 Task: Setup small buttons for the builder.
Action: Mouse moved to (919, 65)
Screenshot: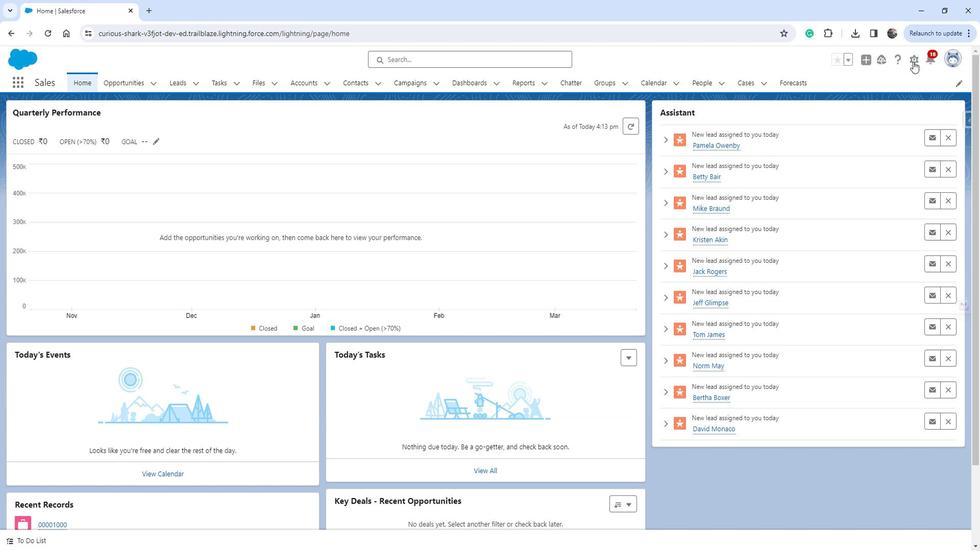 
Action: Mouse pressed left at (919, 65)
Screenshot: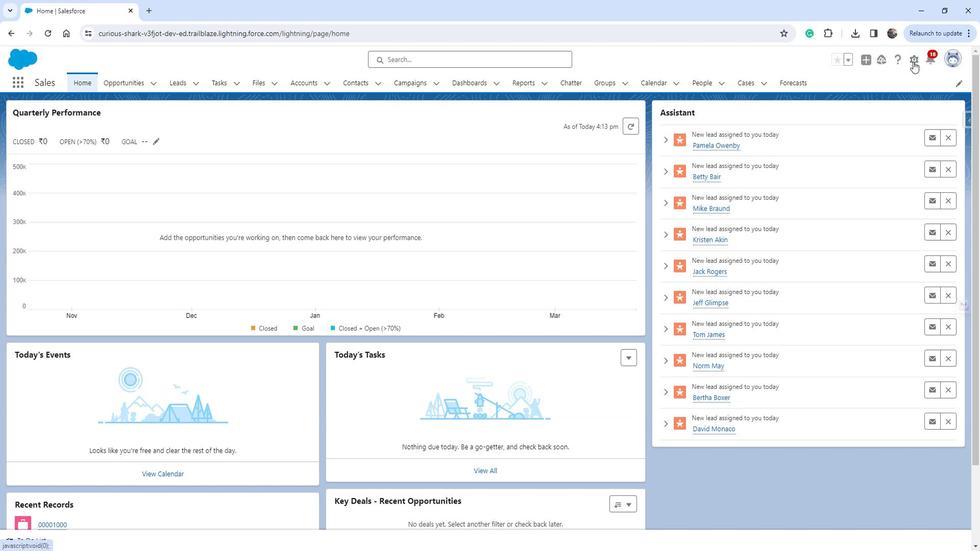 
Action: Mouse moved to (891, 89)
Screenshot: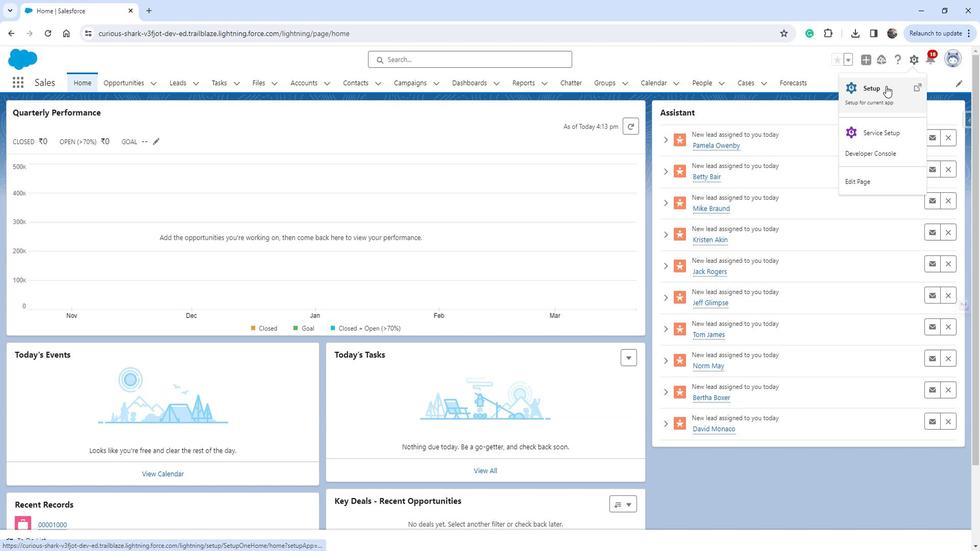 
Action: Mouse pressed left at (891, 89)
Screenshot: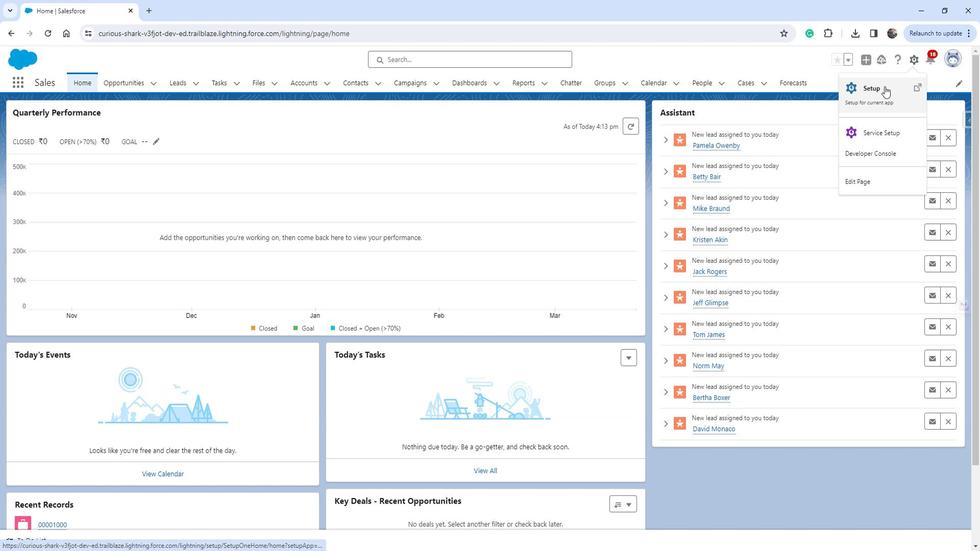 
Action: Mouse moved to (72, 322)
Screenshot: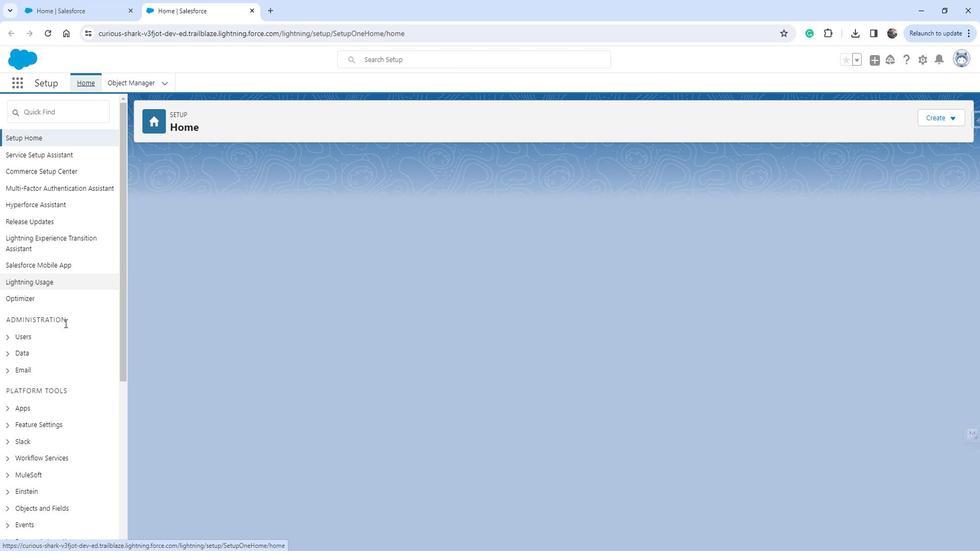 
Action: Mouse scrolled (72, 321) with delta (0, 0)
Screenshot: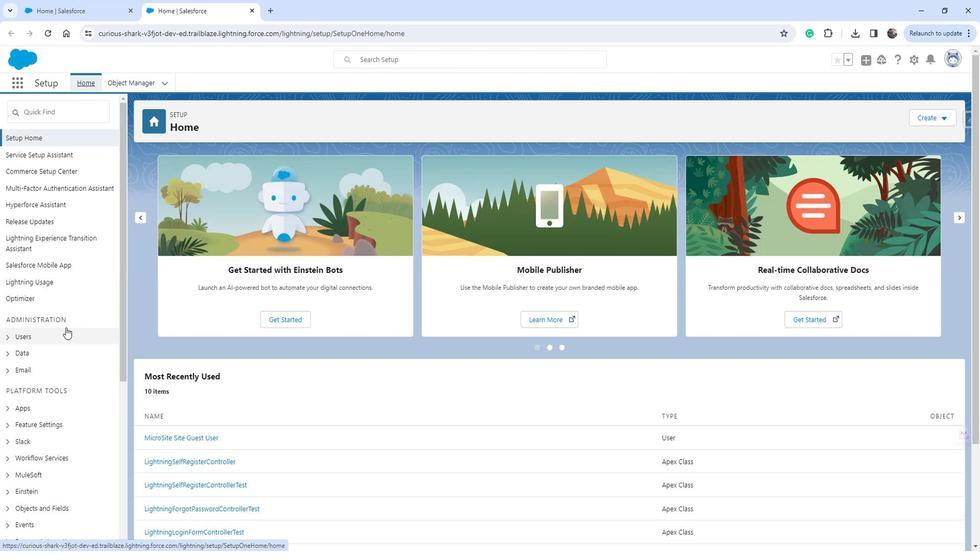 
Action: Mouse scrolled (72, 321) with delta (0, 0)
Screenshot: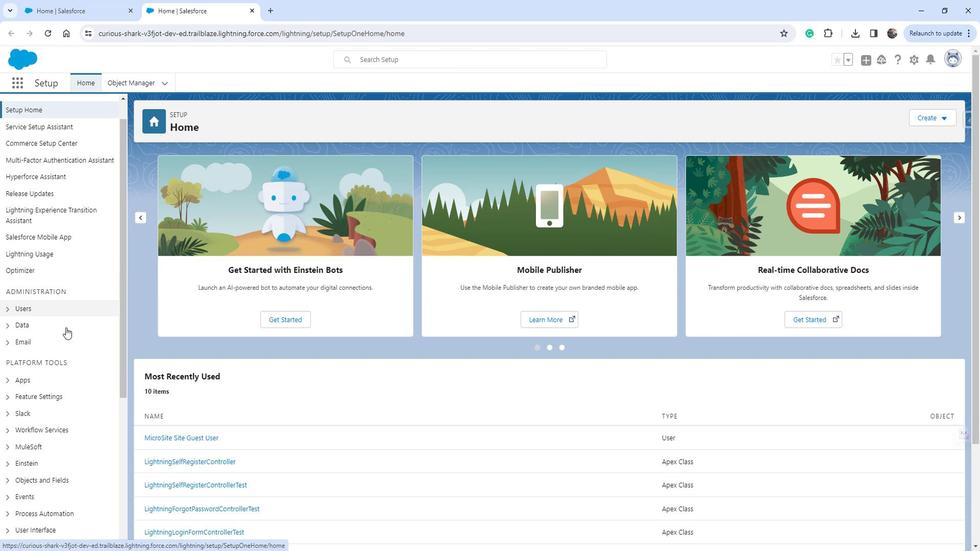 
Action: Mouse moved to (17, 312)
Screenshot: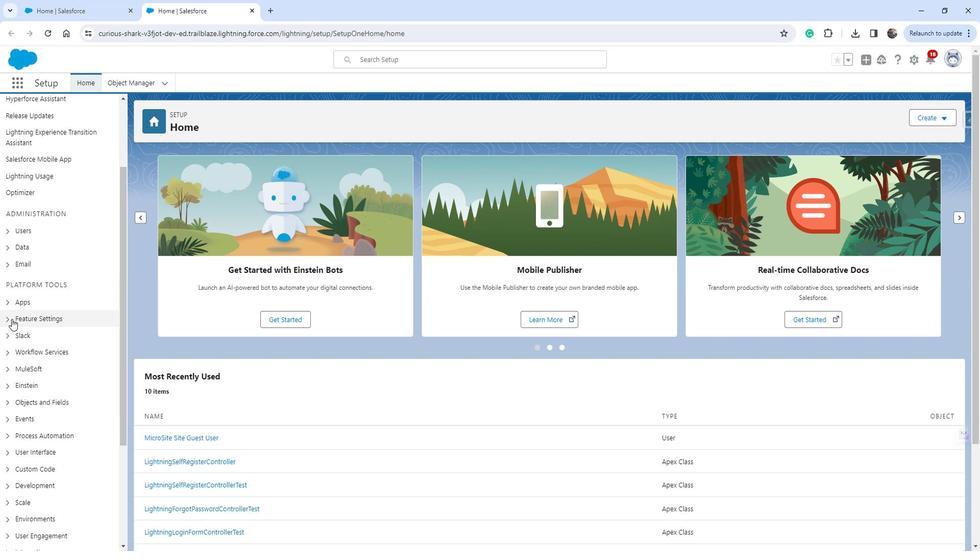 
Action: Mouse pressed left at (17, 312)
Screenshot: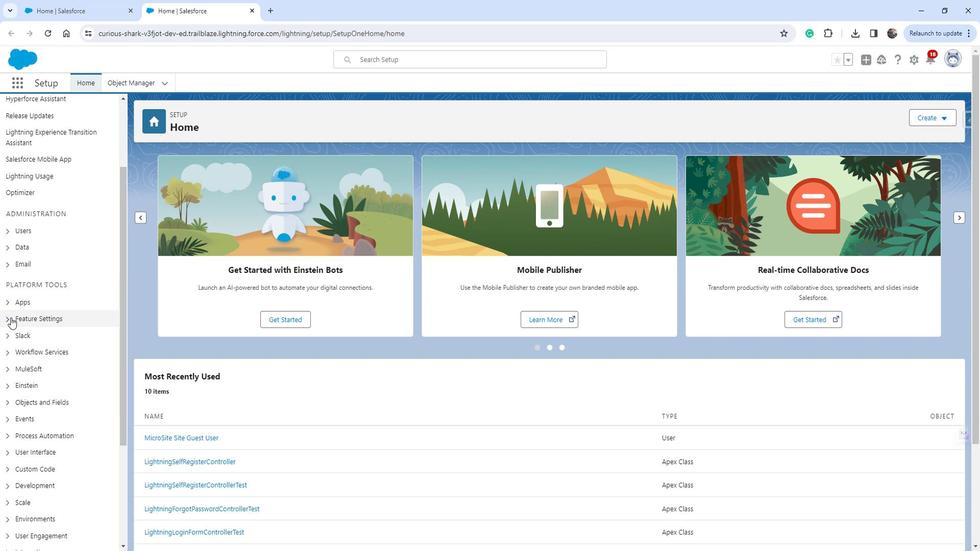 
Action: Mouse moved to (28, 394)
Screenshot: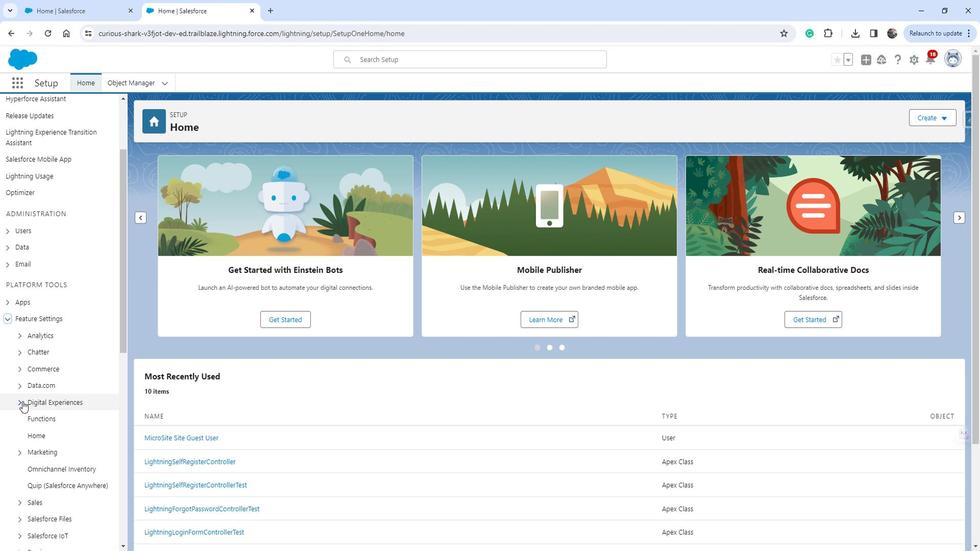 
Action: Mouse pressed left at (28, 394)
Screenshot: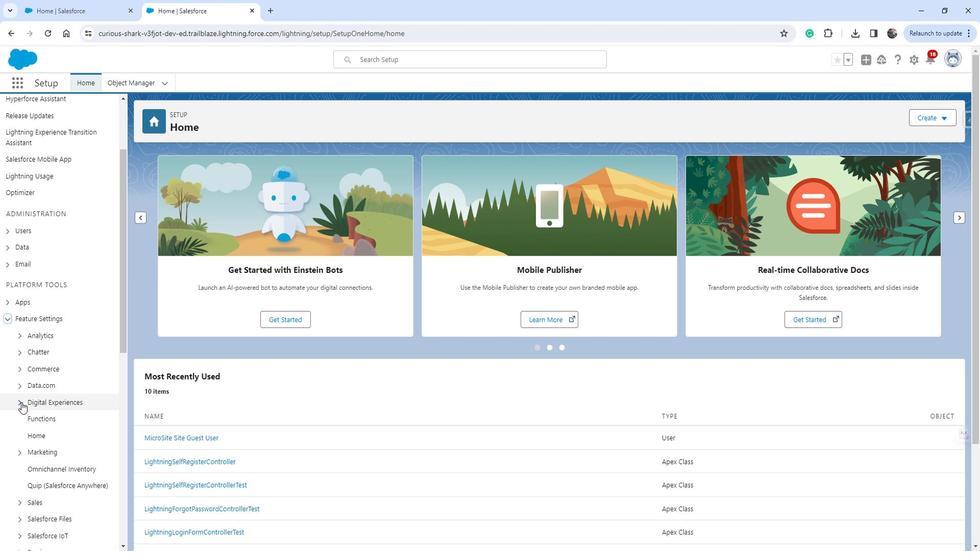 
Action: Mouse moved to (57, 409)
Screenshot: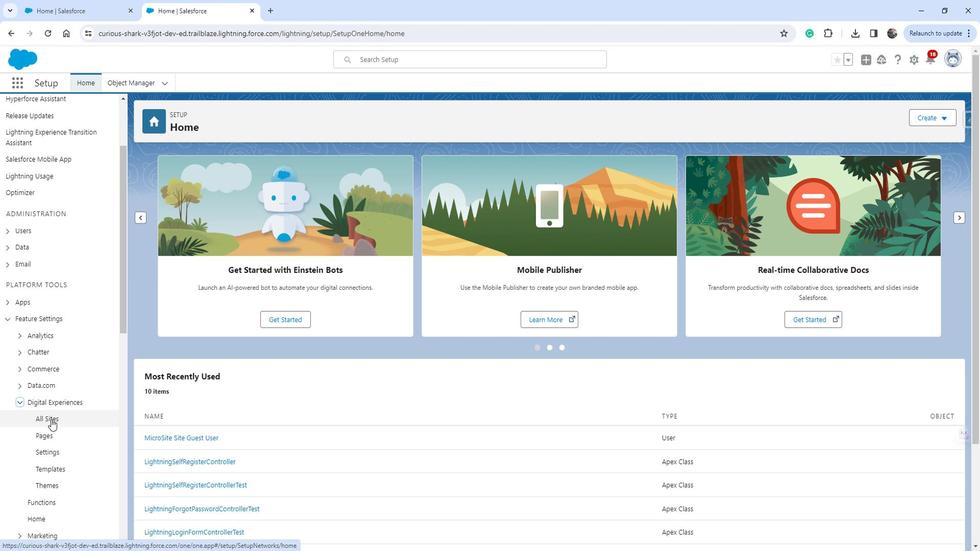 
Action: Mouse pressed left at (57, 409)
Screenshot: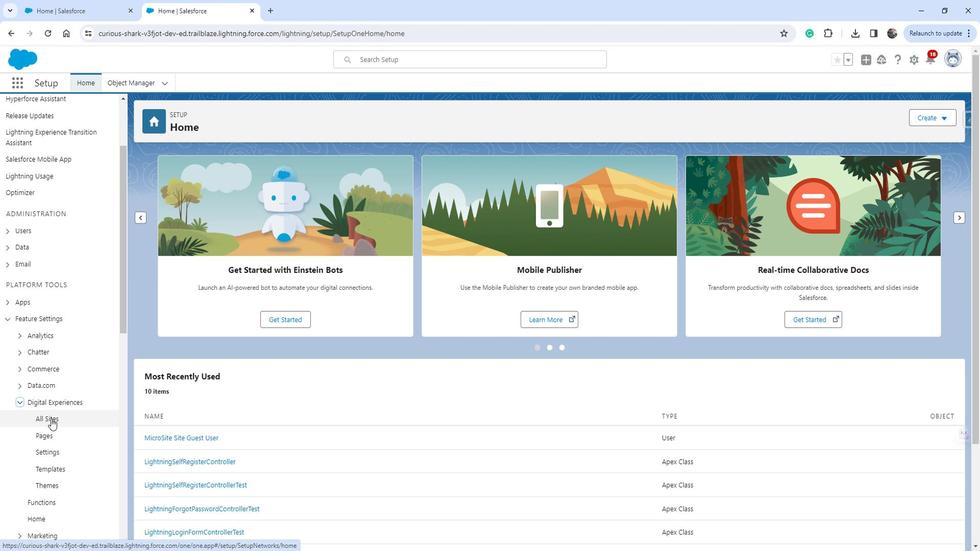 
Action: Mouse moved to (177, 239)
Screenshot: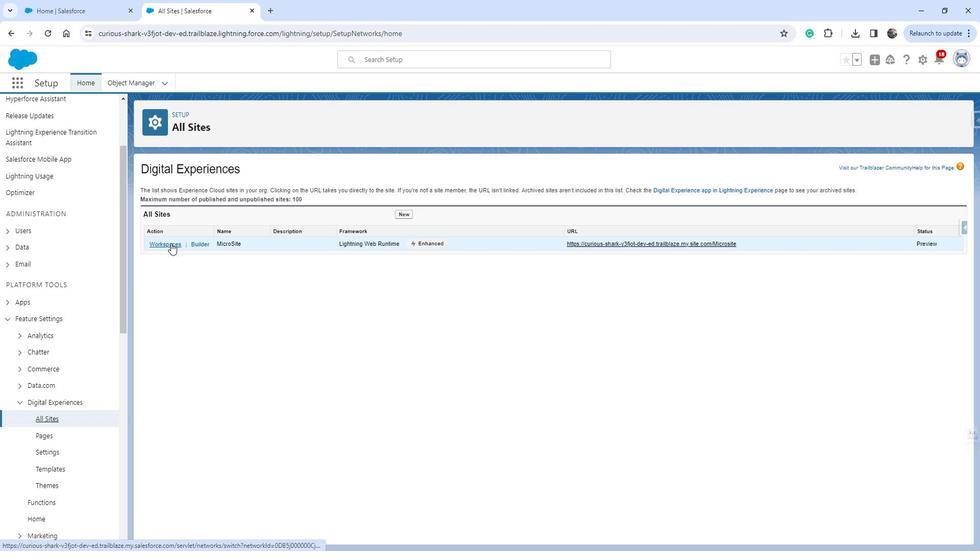 
Action: Mouse pressed left at (177, 239)
Screenshot: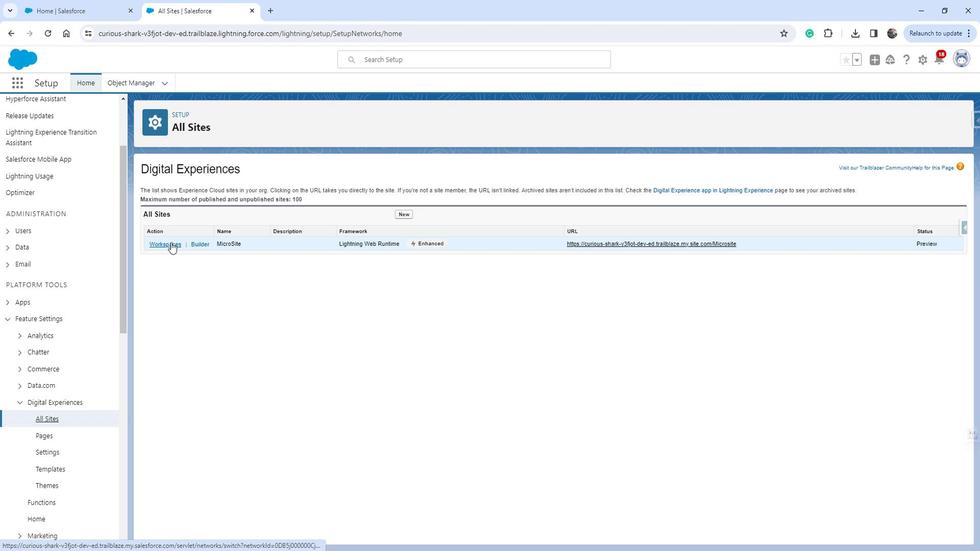 
Action: Mouse moved to (199, 247)
Screenshot: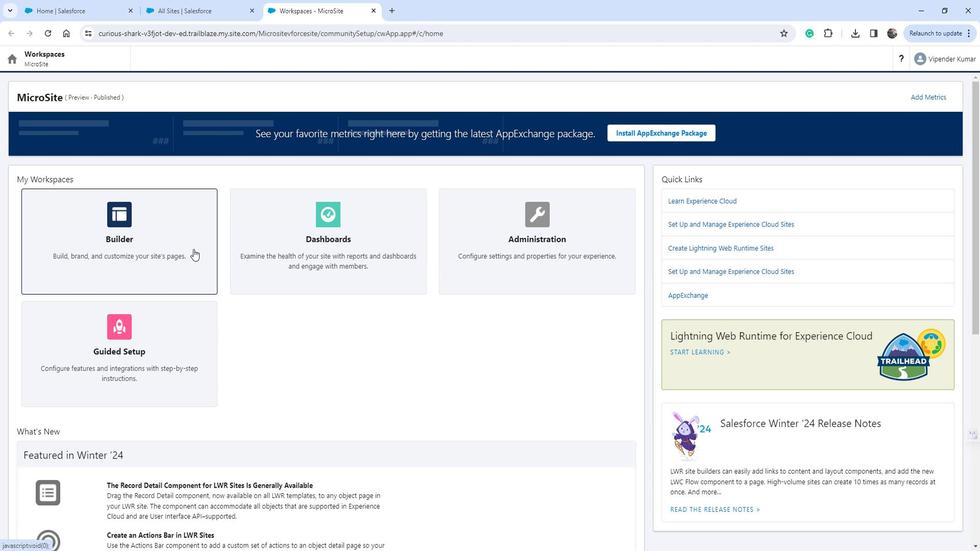 
Action: Mouse pressed left at (199, 247)
Screenshot: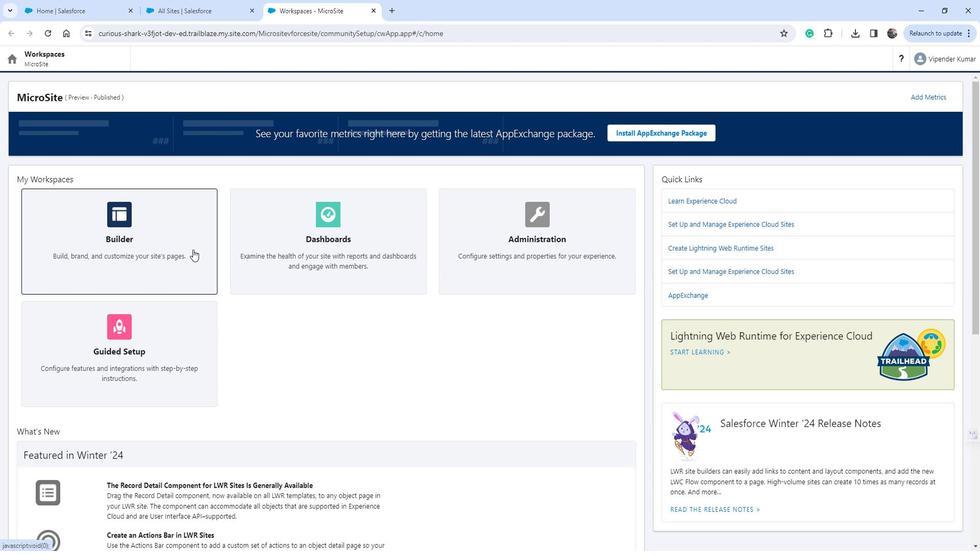 
Action: Mouse moved to (26, 130)
Screenshot: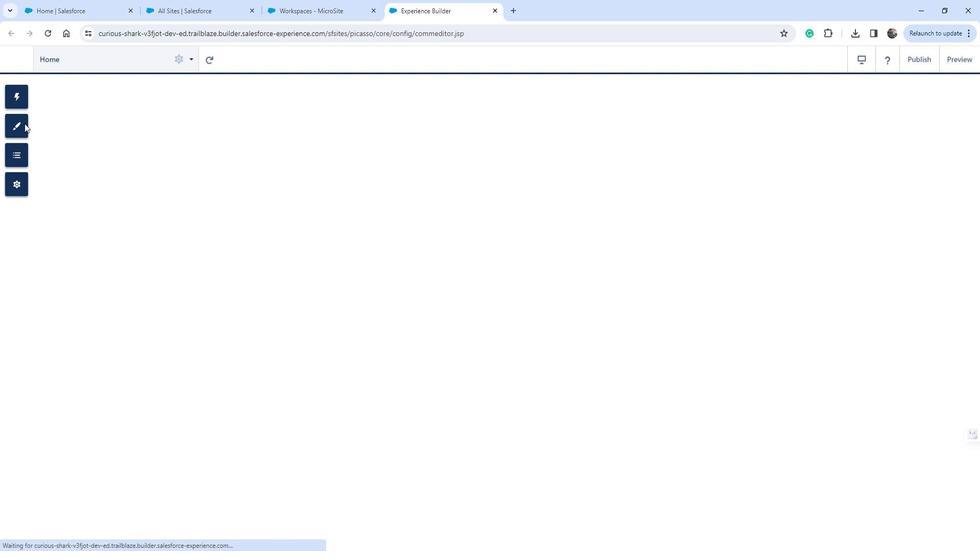 
Action: Mouse pressed left at (26, 130)
Screenshot: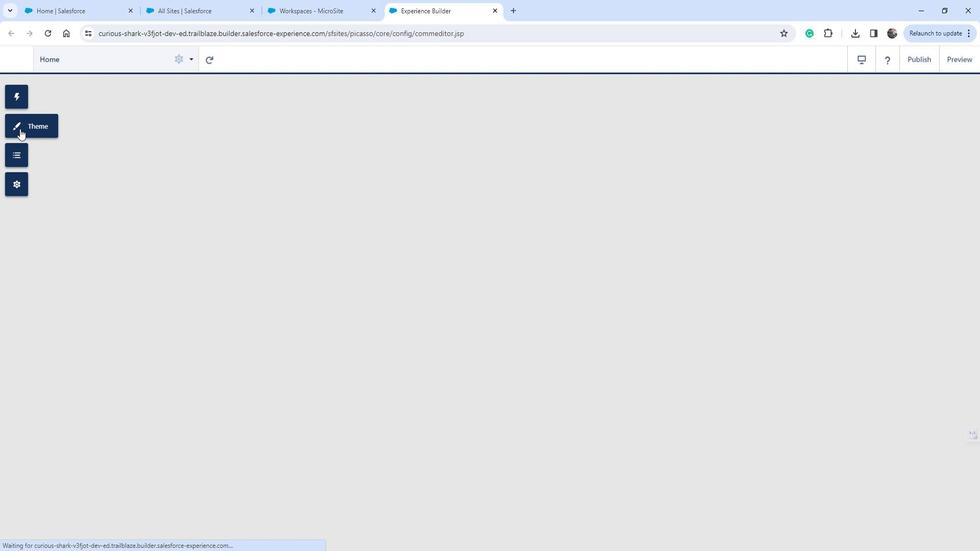 
Action: Mouse pressed left at (26, 130)
Screenshot: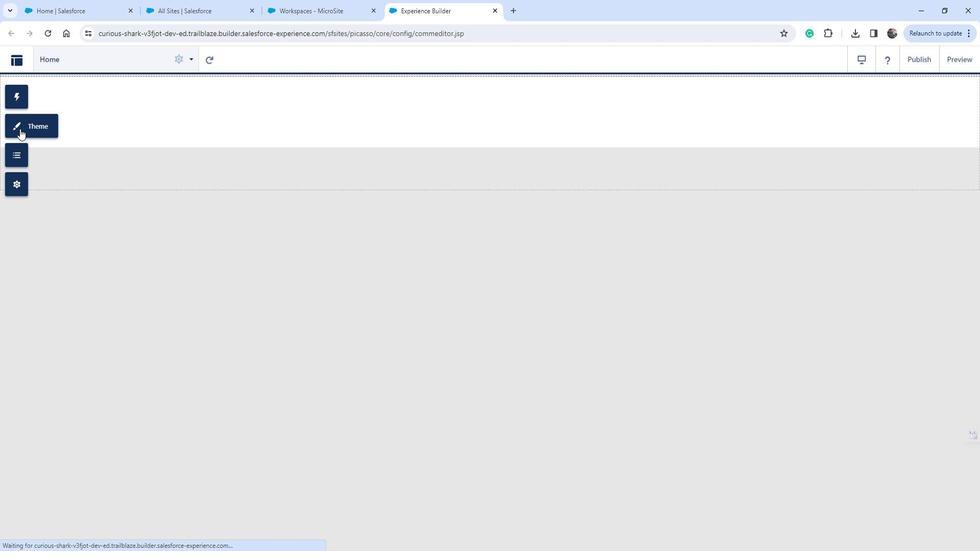 
Action: Mouse moved to (108, 198)
Screenshot: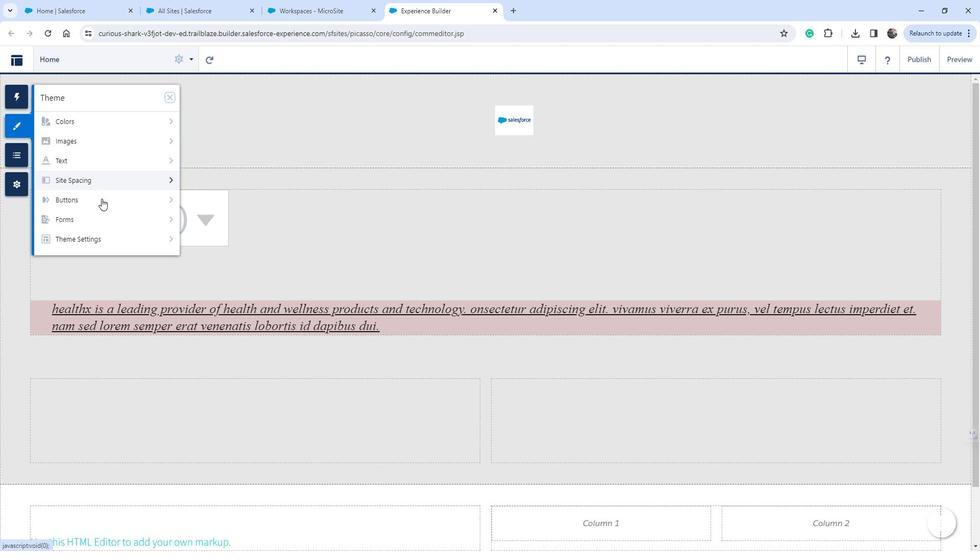 
Action: Mouse pressed left at (108, 198)
Screenshot: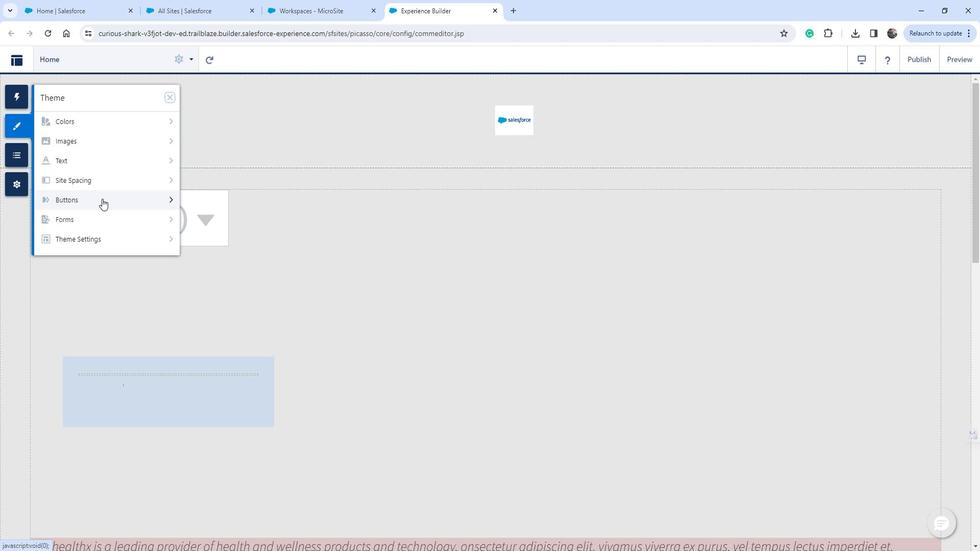 
Action: Mouse moved to (169, 121)
Screenshot: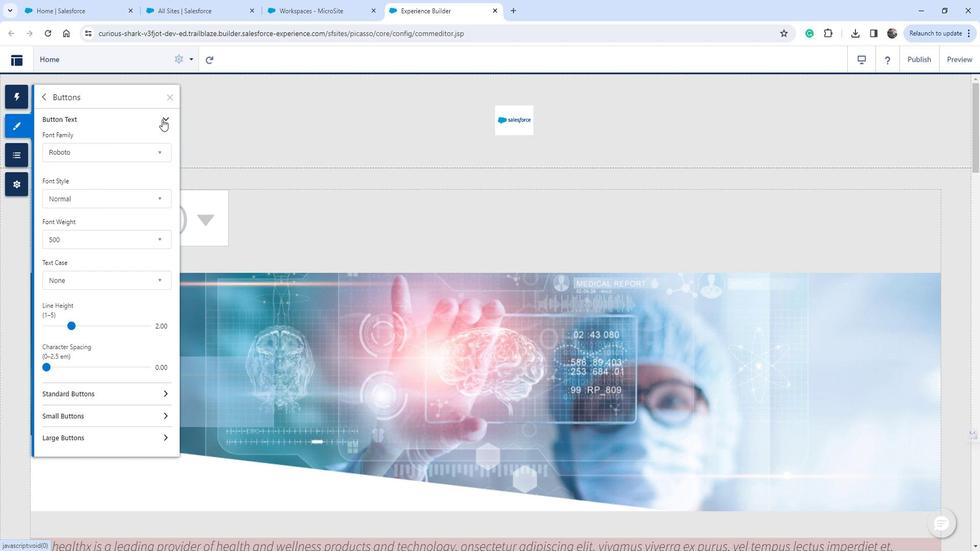 
Action: Mouse pressed left at (169, 121)
Screenshot: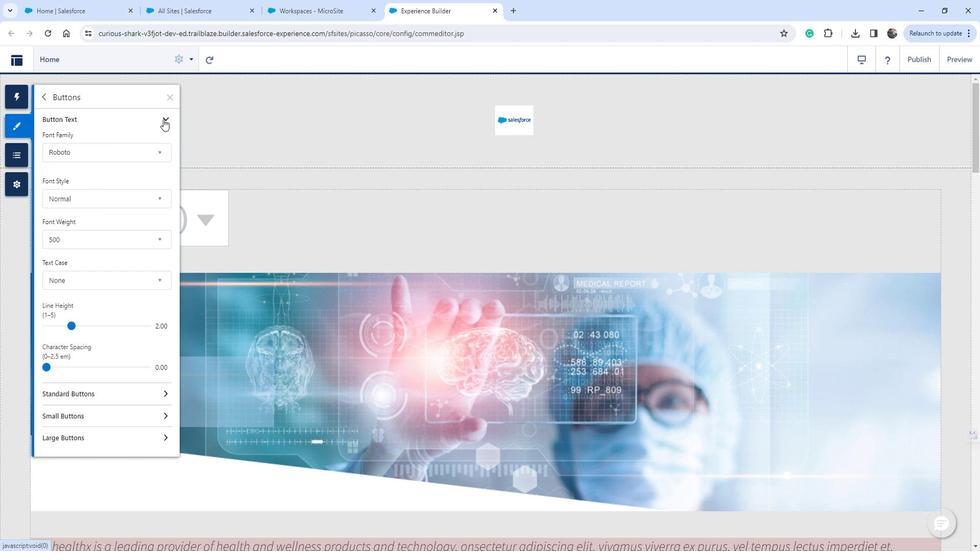 
Action: Mouse moved to (138, 162)
Screenshot: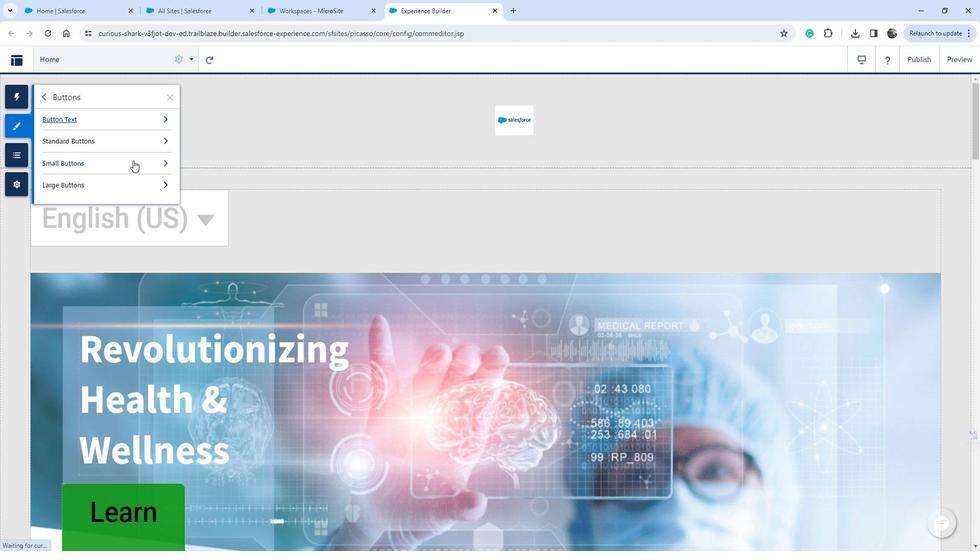 
Action: Mouse pressed left at (138, 162)
Screenshot: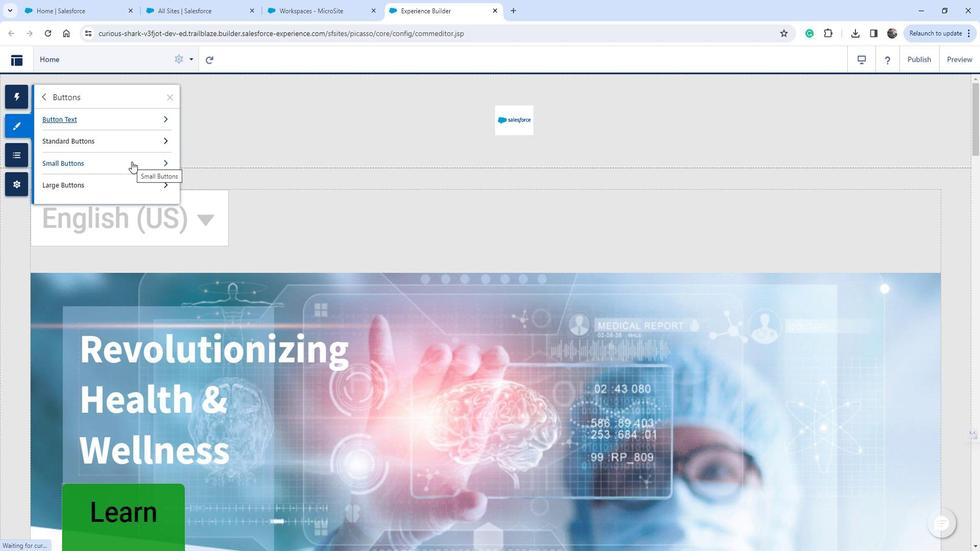 
Action: Mouse moved to (57, 241)
Screenshot: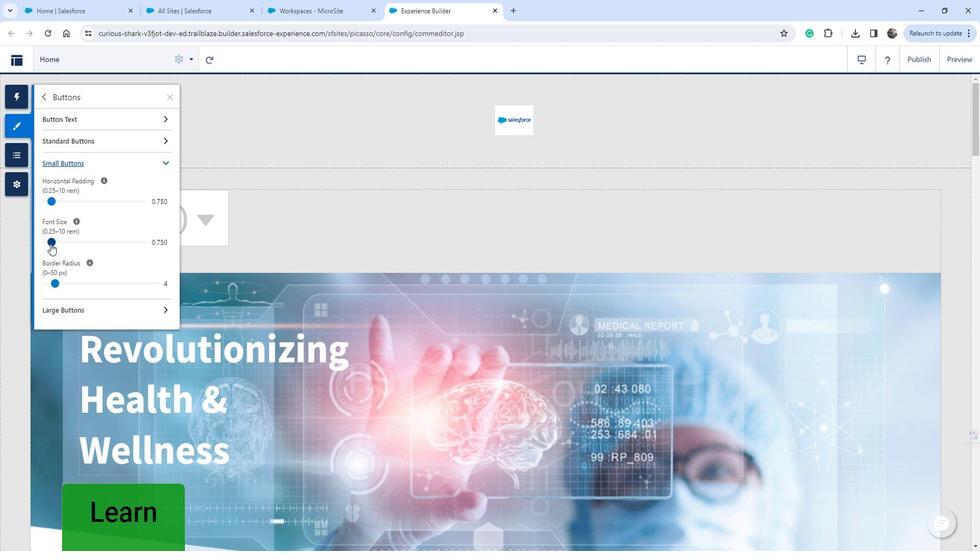 
Action: Mouse pressed left at (57, 241)
Screenshot: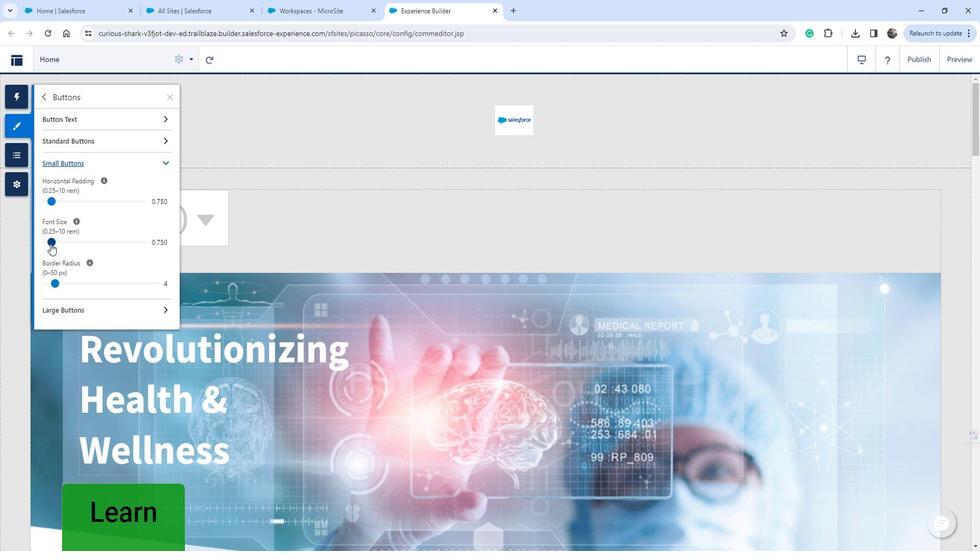 
Action: Mouse moved to (60, 198)
Screenshot: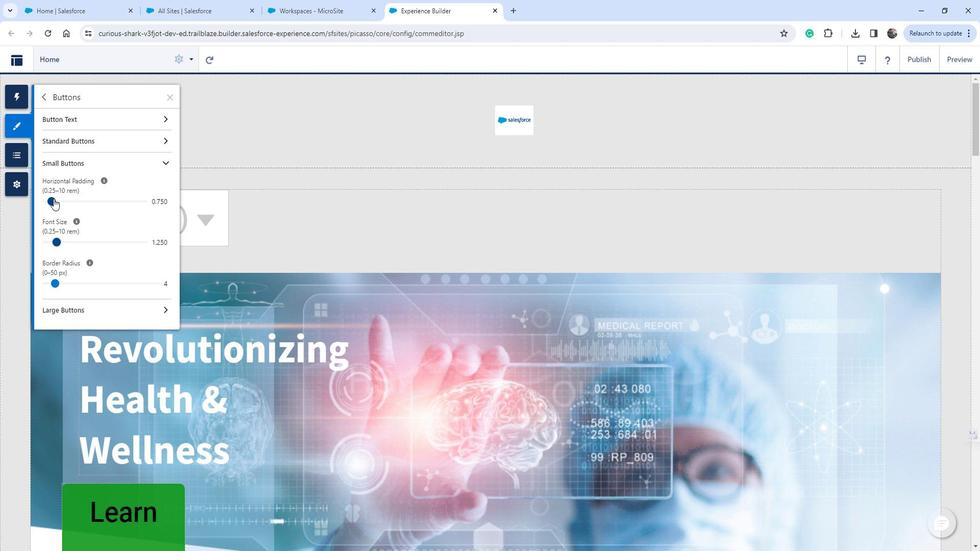 
Action: Mouse pressed left at (60, 198)
Screenshot: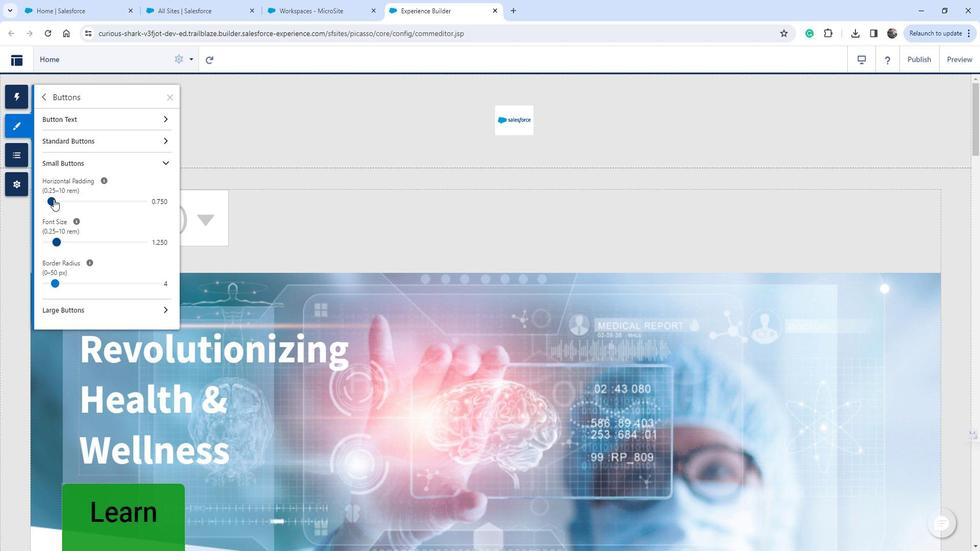 
Action: Mouse moved to (120, 275)
Screenshot: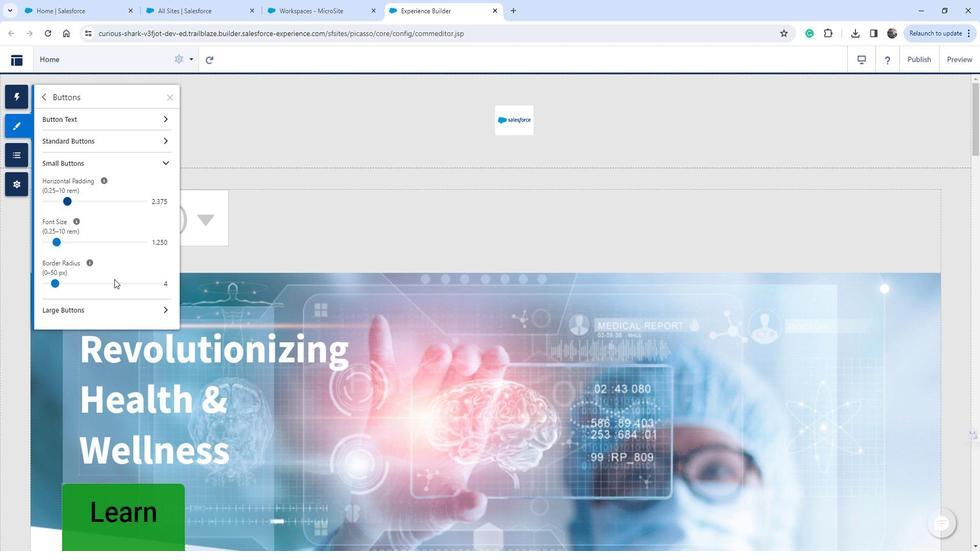 
